 Task: Start in the project TransferLine the sprint 'Warp Speed Ahead', with a duration of 2 weeks.
Action: Mouse moved to (170, 46)
Screenshot: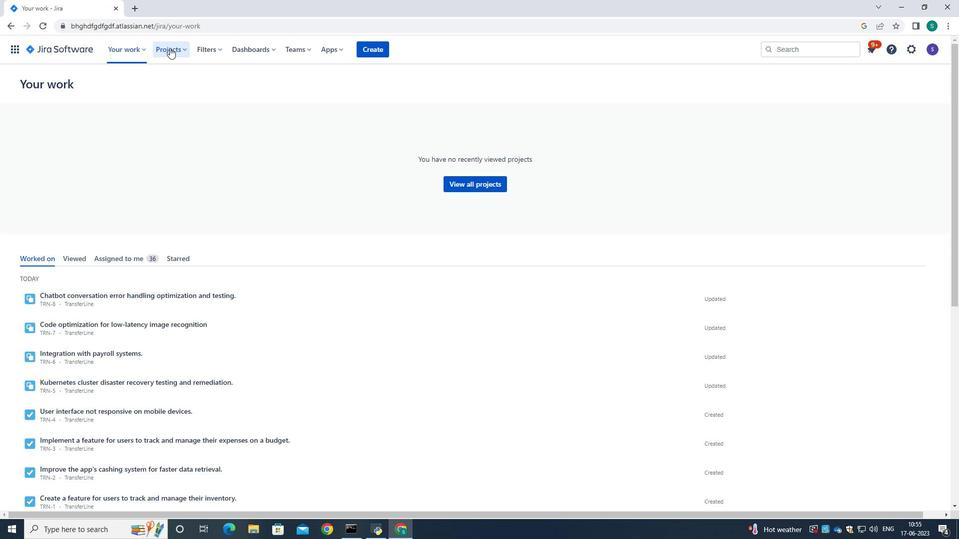 
Action: Mouse pressed left at (170, 46)
Screenshot: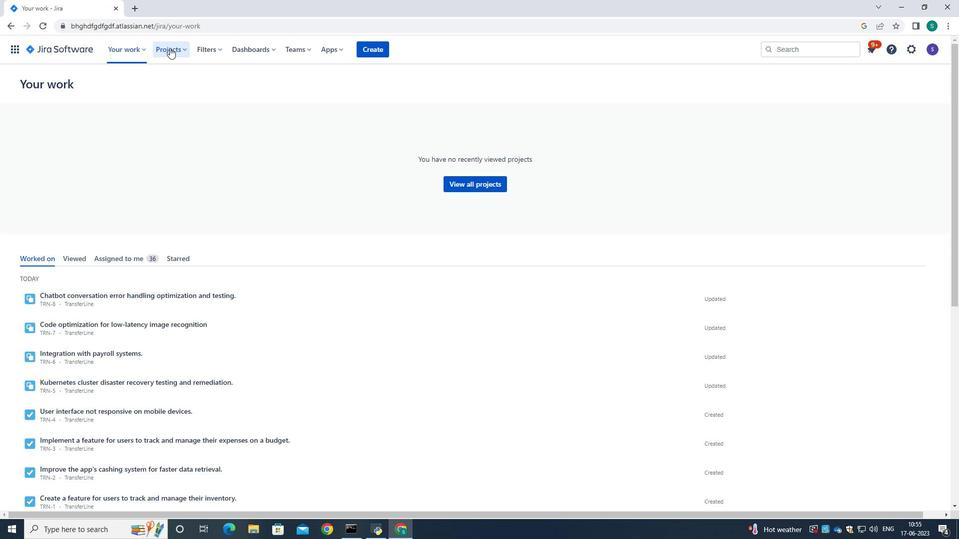 
Action: Mouse moved to (175, 95)
Screenshot: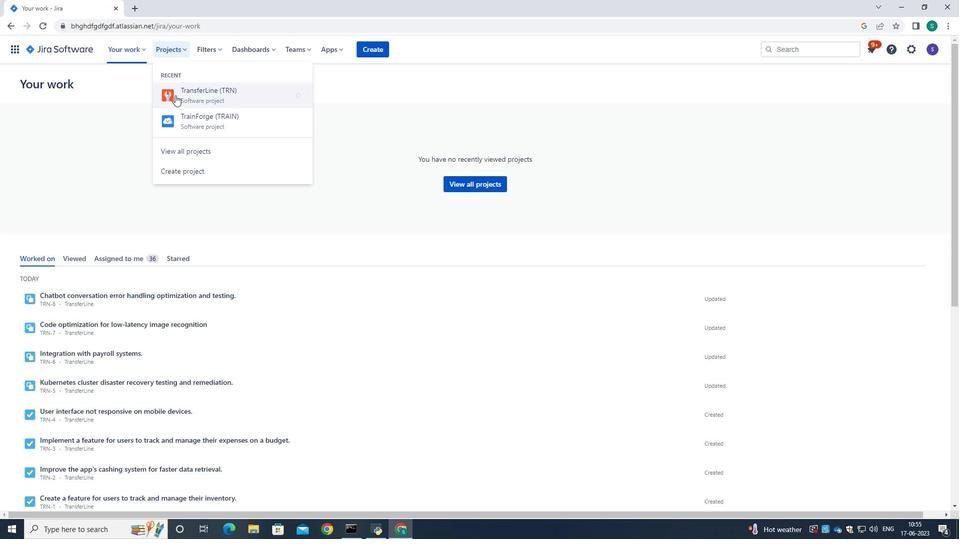 
Action: Mouse pressed left at (175, 95)
Screenshot: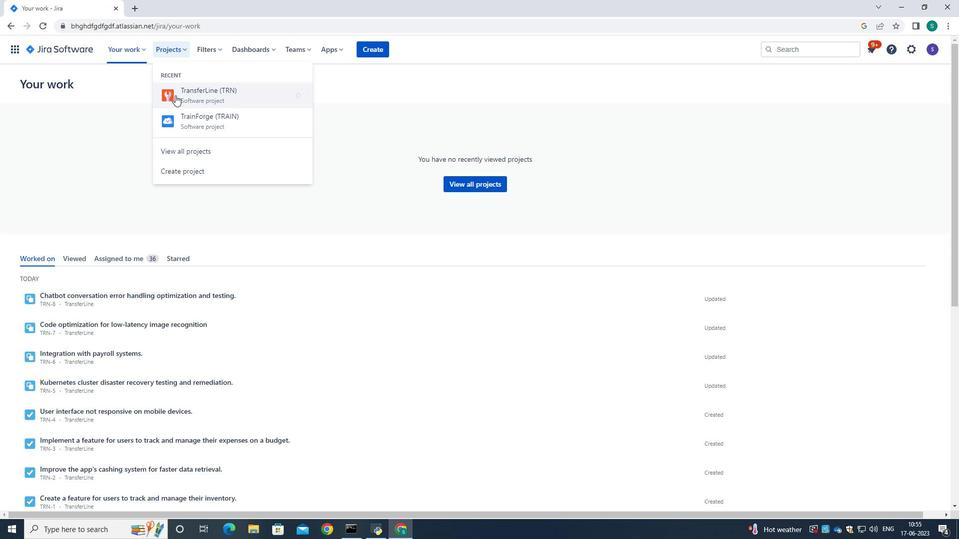 
Action: Mouse moved to (60, 154)
Screenshot: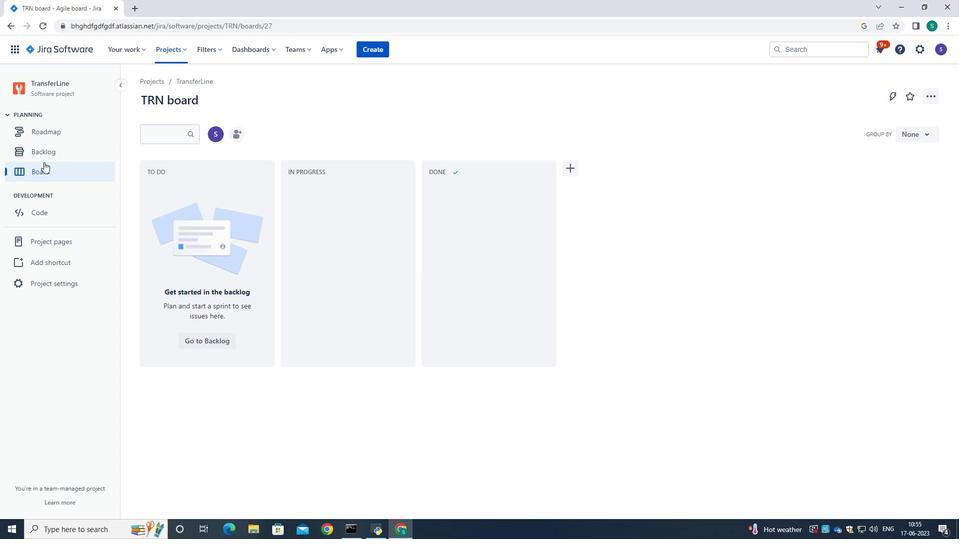 
Action: Mouse pressed left at (60, 154)
Screenshot: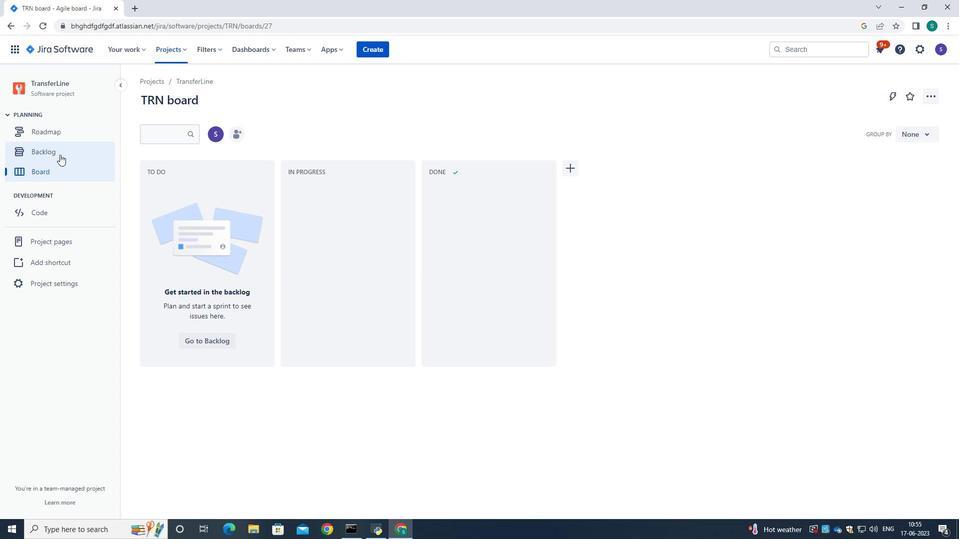 
Action: Mouse moved to (319, 196)
Screenshot: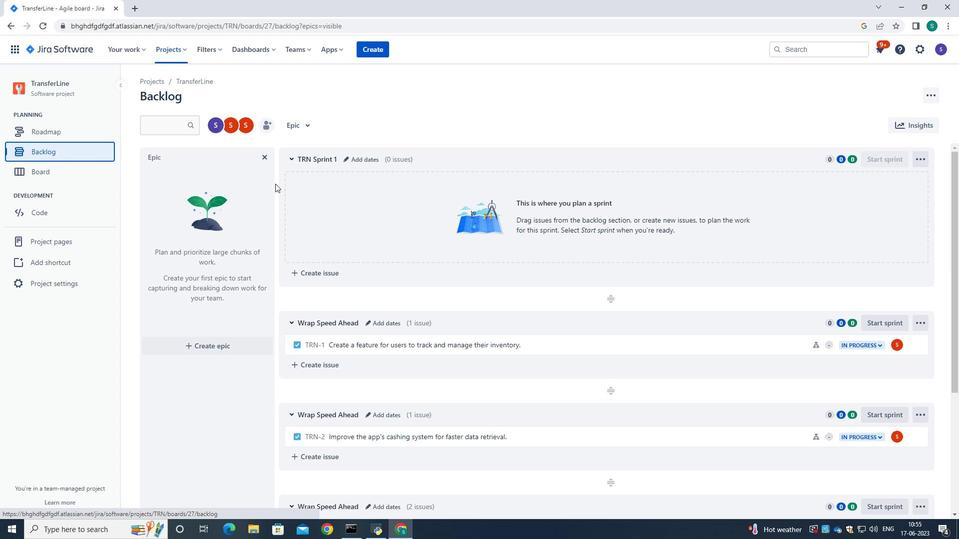 
Action: Mouse scrolled (319, 196) with delta (0, 0)
Screenshot: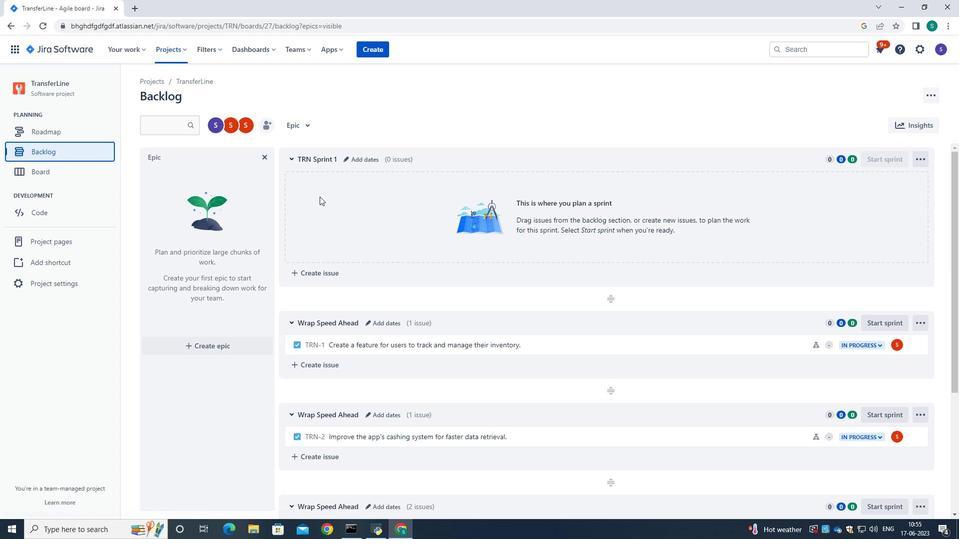 
Action: Mouse scrolled (319, 196) with delta (0, 0)
Screenshot: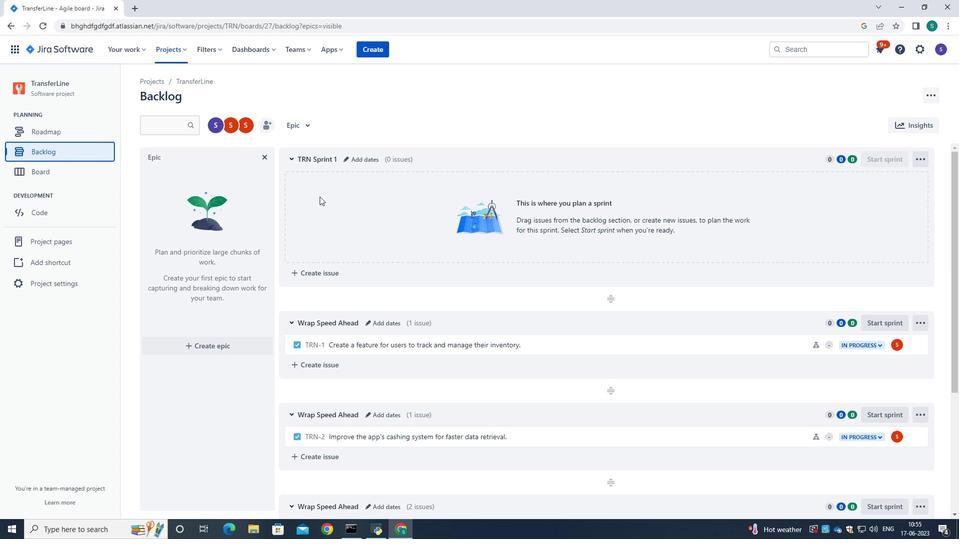 
Action: Mouse scrolled (319, 196) with delta (0, 0)
Screenshot: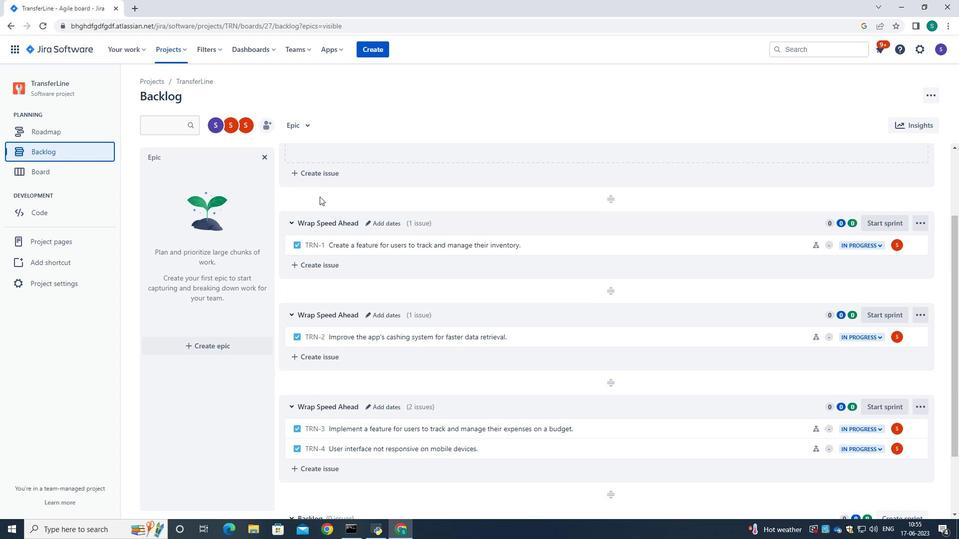 
Action: Mouse moved to (365, 262)
Screenshot: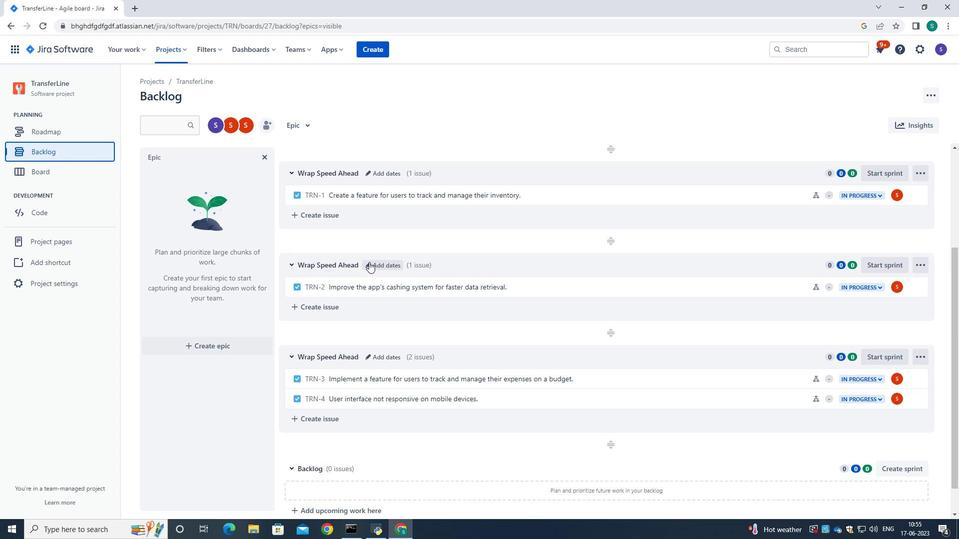
Action: Mouse pressed left at (365, 262)
Screenshot: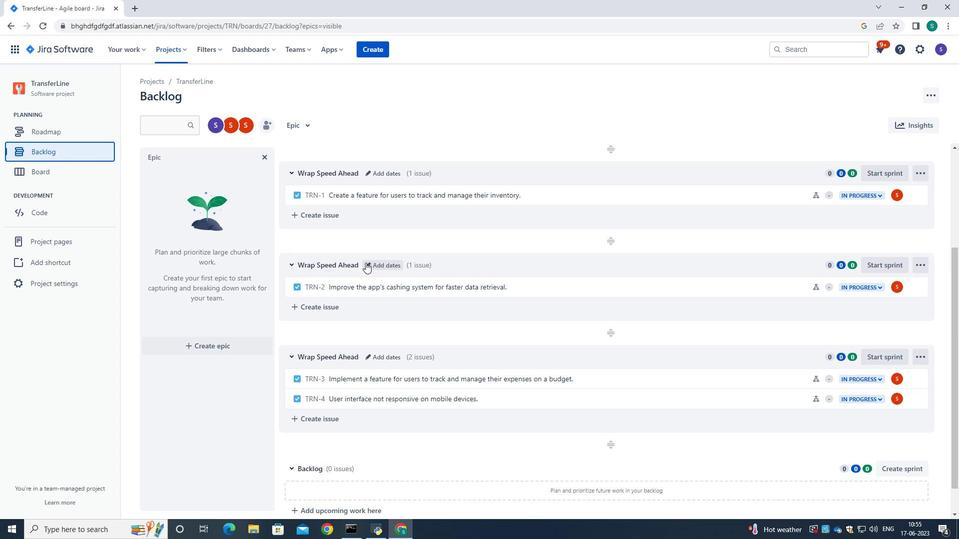 
Action: Mouse moved to (373, 156)
Screenshot: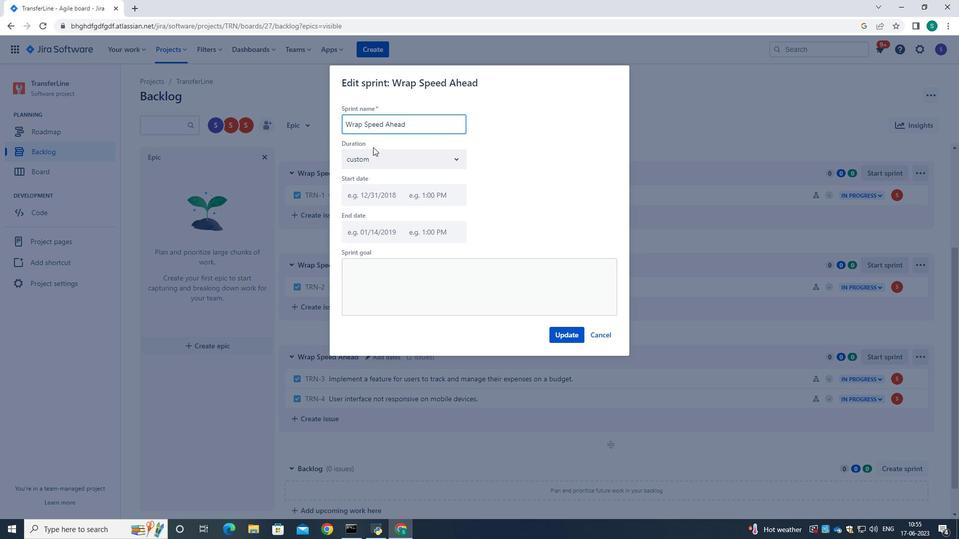 
Action: Mouse pressed left at (373, 156)
Screenshot: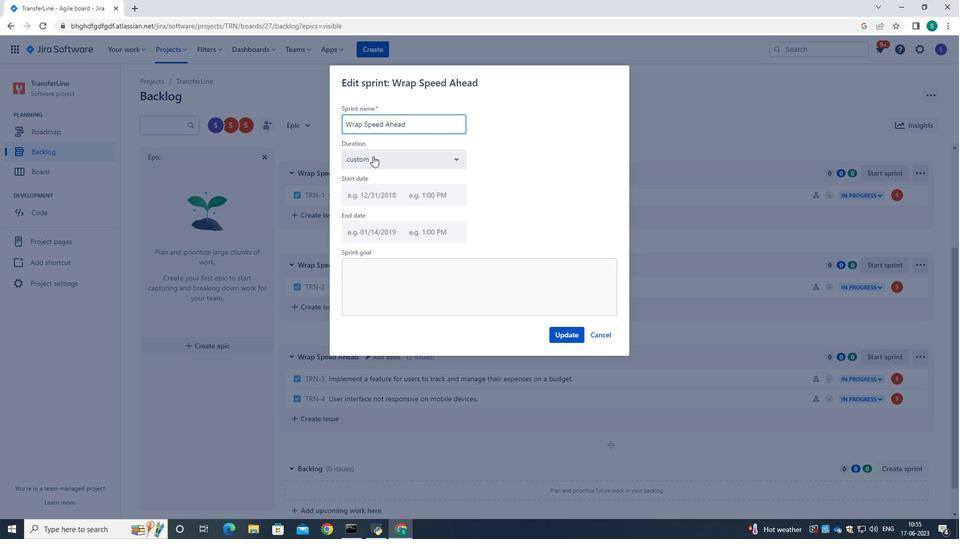 
Action: Mouse moved to (366, 204)
Screenshot: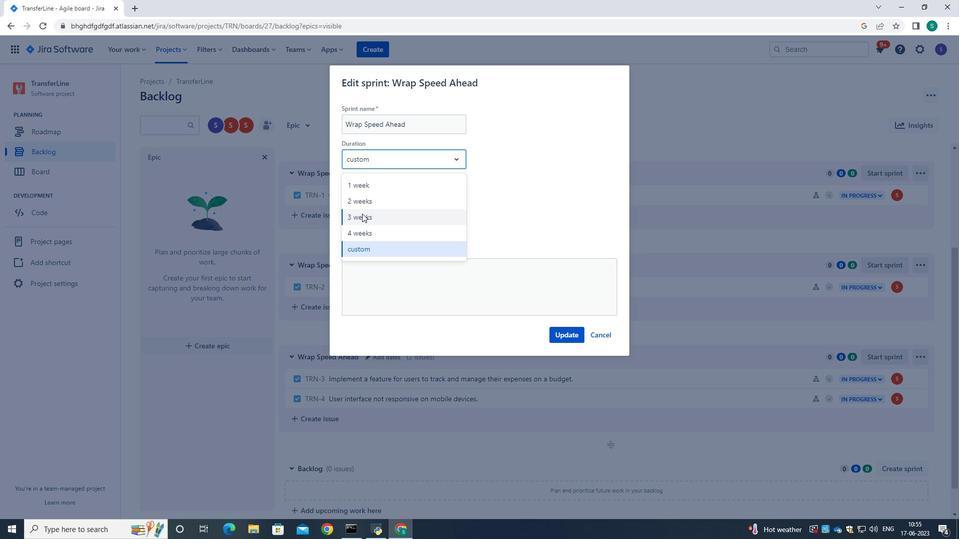
Action: Mouse pressed left at (366, 204)
Screenshot: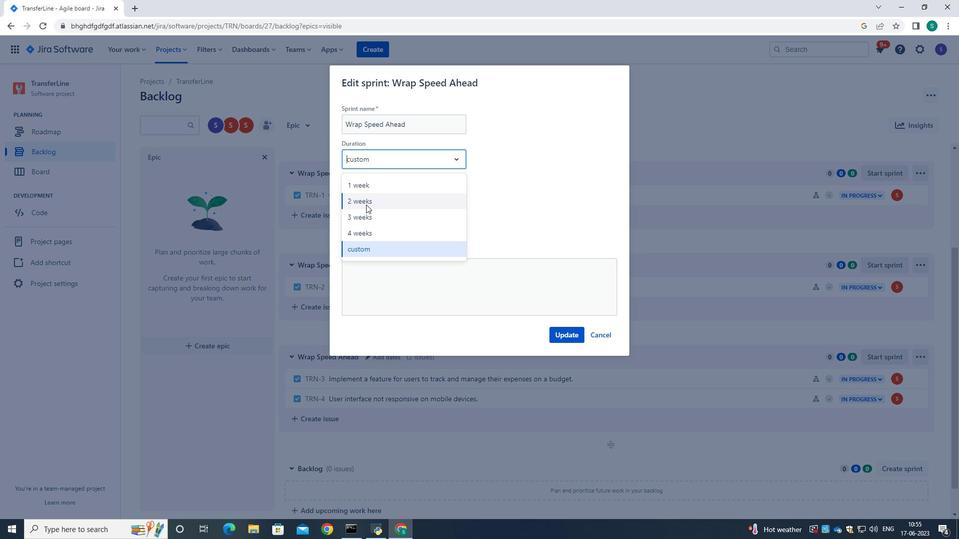 
Action: Mouse moved to (570, 336)
Screenshot: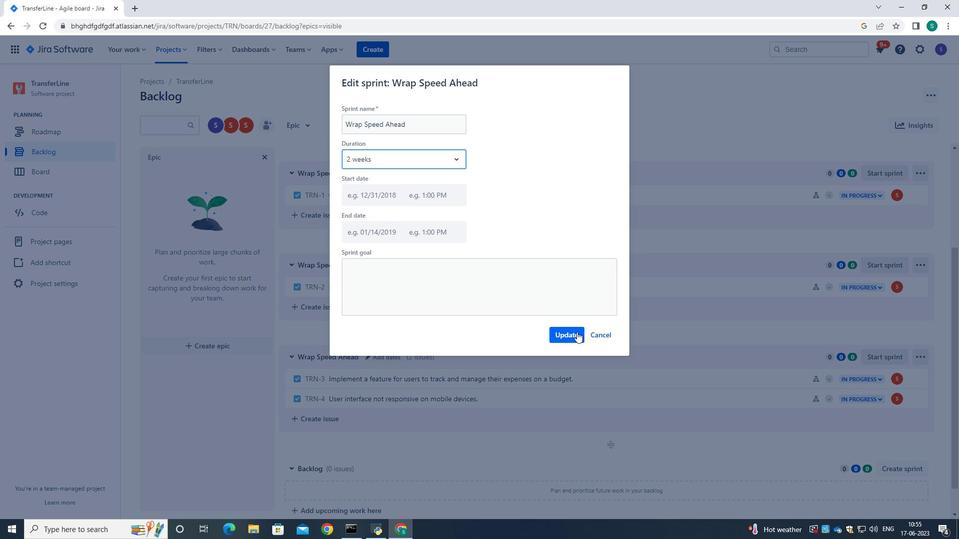 
Action: Mouse pressed left at (570, 336)
Screenshot: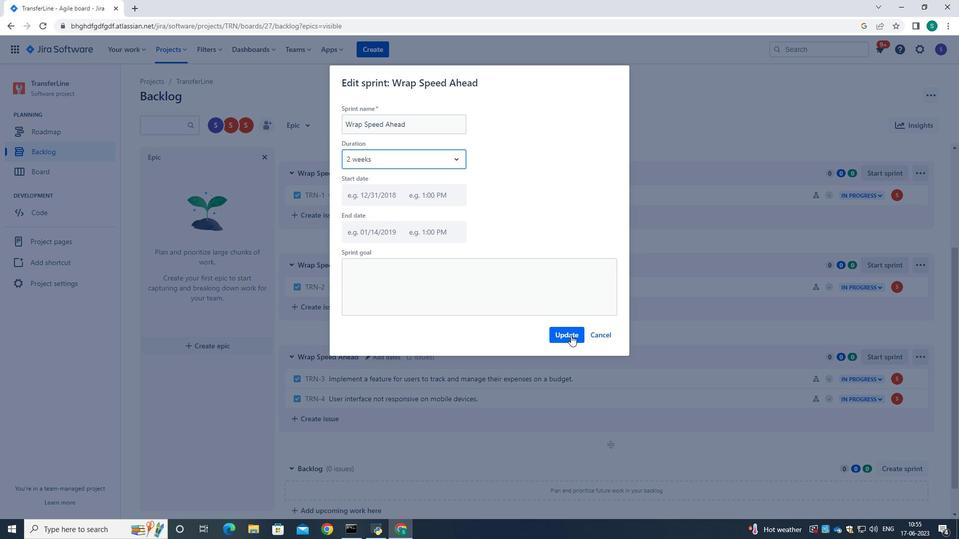 
Action: Mouse moved to (423, 134)
Screenshot: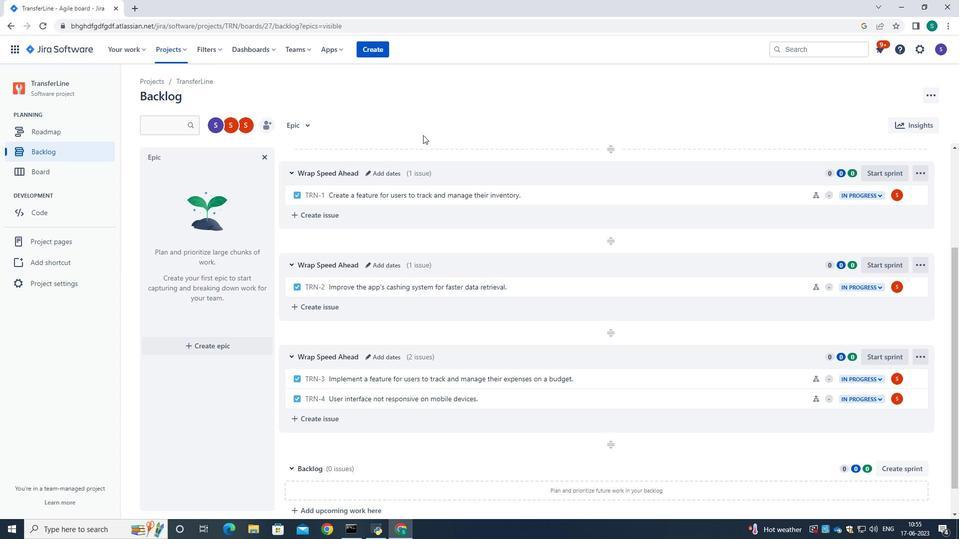 
